 Task: Open a blank worksheet and write heading  Student grades data  Add 10 students name:-  'Joshua Rivera, Zoey Coleman, Ryan Wright, Addison Bailey, Jonathan Simmons, Brooklyn Ward, Caleb Barnes, Audrey Collins, Gabriel Perry, Sofia Bell. ' in September Last week sales are  100 to 150. Math Grade:-  90, 95, 80, 92, 85,88, 90, 78, 92, 85.Science Grade:-  85, 87, 92, 88, 90, 85, 92, 80, 88, 90.English Grade:-  92, 90, 85, 90, 88, 92, 85, 82, 90, 88.History Grade:-  88, 92, 78, 95, 90, 90, 80, 85, 92, 90. Total use the formula   =SUM(D2:G2) then presss enter. Save page auditingSalesDashboard
Action: Mouse moved to (15, 17)
Screenshot: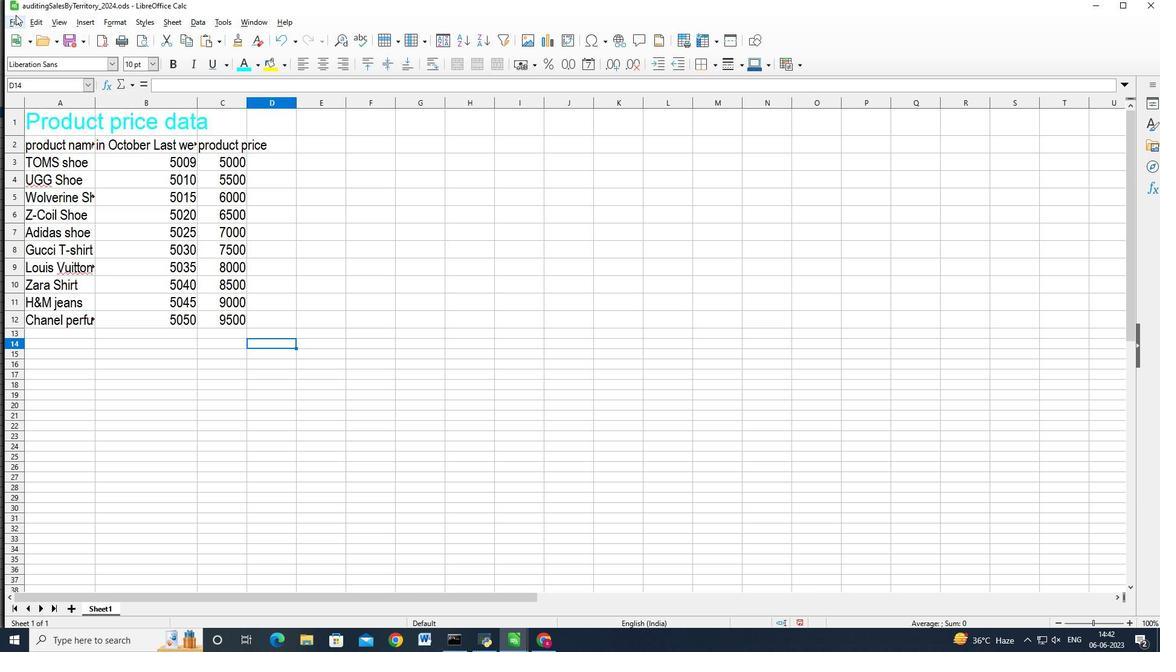 
Action: Mouse pressed left at (15, 17)
Screenshot: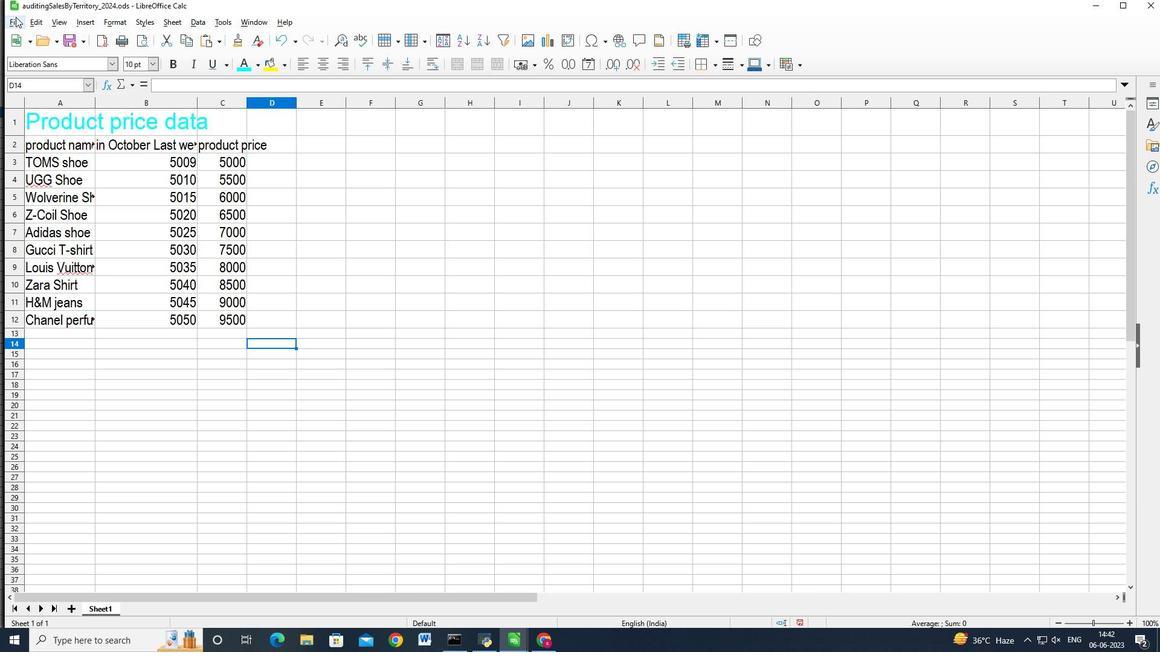 
Action: Mouse moved to (229, 52)
Screenshot: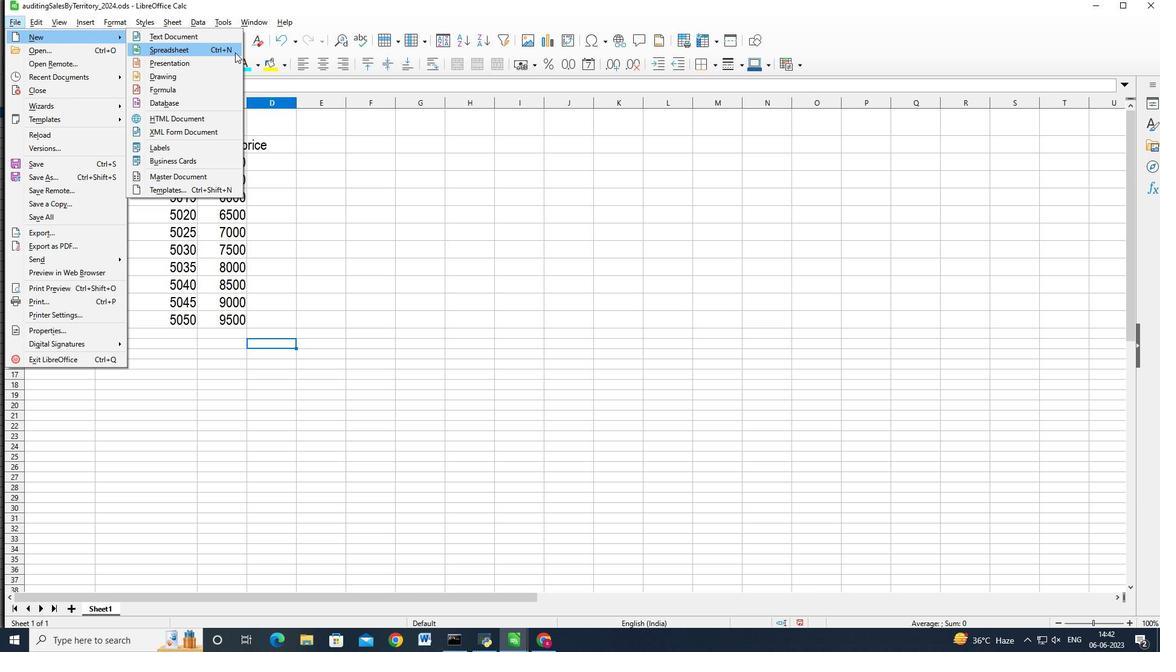 
Action: Mouse pressed left at (229, 52)
Screenshot: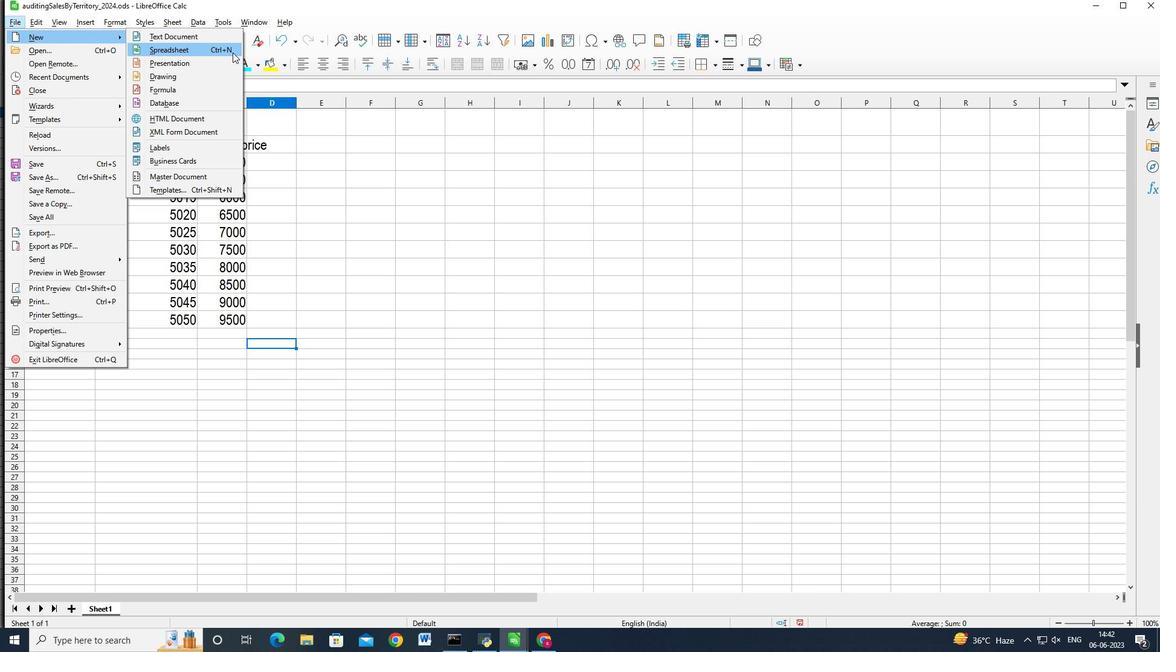 
Action: Mouse moved to (281, 119)
Screenshot: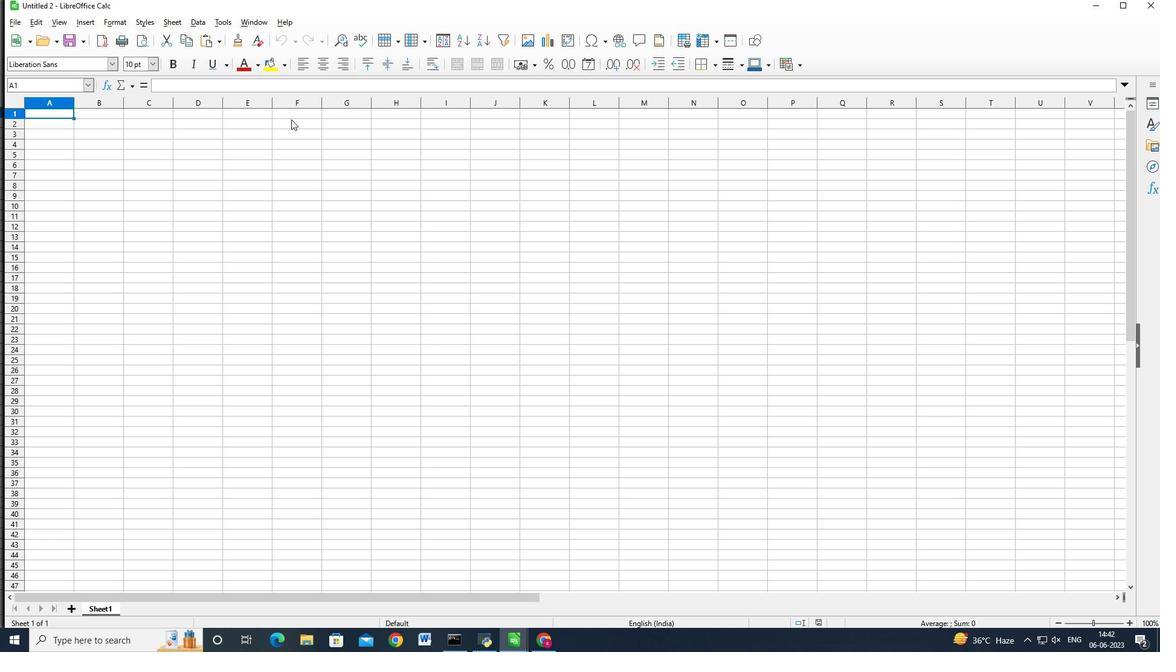 
Action: Key pressed <Key.shift_r><Key.shift_r><Key.shift_r><Key.shift_r><Key.shift_r><Key.shift_r><Key.shift_r><Key.shift_r><Key.shift_r>Student<Key.space><Key.shift>H<Key.backspace>grades<Key.space>data<Key.enter>student<Key.space>name<Key.enter><Key.shift><Key.shift><Key.shift><Key.shift><Key.shift><Key.shift><Key.shift><Key.shift><Key.shift><Key.shift><Key.shift>Joshua<Key.space><Key.shift>Rivera<Key.enter><Key.shift>Zoey<Key.space><Key.shift>Coleman<Key.enter><Key.shift>Ryan<Key.space><Key.shift>Wright<Key.enter><Key.shift_r>Addison<Key.space><Key.shift>Bailey<Key.enter><Key.shift>John<Key.backspace>athan<Key.space><Key.shift>Simmons<Key.enter><Key.shift>Brooklyn<Key.space><Key.shift_r>Ward<Key.enter><Key.shift_r>Caleb<Key.space><Key.shift>Barnes<Key.enter><Key.shift_r>Audrey<Key.space><Key.shift>Collins<Key.enter><Key.shift>Gabriel<Key.space><Key.shift>Perry<Key.enter><Key.shift>Sofia<Key.space><Key.shift>Bell<Key.right><Key.up><Key.up><Key.up><Key.up><Key.up><Key.up><Key.up><Key.up><Key.up><Key.up>in<Key.shift_r><Key.space><Key.shift_r>September<Key.space><Key.shift>Last<Key.space>week<Key.space>sales<Key.enter>100<Key.enter>105<Key.enter>110<Key.enter>115<Key.enter>120<Key.enter>125<Key.enter>130<Key.enter>135<Key.enter>140<Key.enter>145<Key.right><Key.up><Key.up><Key.up><Key.up><Key.up><Key.up><Key.up><Key.up><Key.up><Key.up><Key.up><Key.down><Key.shift>Nat<Key.backspace><Key.backspace><Key.backspace><Key.shift>Math<Key.space><Key.shift>Grade<Key.enter>90<Key.enter>95<Key.enter>80<Key.enter>92<Key.enter>85<Key.enter>88<Key.enter>90<Key.enter>78<Key.enter>90<Key.enter>85<Key.tab><Key.up><Key.up><Key.up><Key.up><Key.up><Key.up><Key.up><Key.up><Key.up><Key.up><Key.shift_r>Science<Key.space><Key.shift>Grade<Key.enter>85<Key.enter>879<Key.backspace><Key.enter>92<Key.enter>88<Key.enter>90<Key.enter>85<Key.enter>90<Key.enter>80<Key.enter>88<Key.enter>90<Key.tab><Key.up><Key.up><Key.up><Key.up><Key.up><Key.up><Key.up><Key.up><Key.up><Key.up><Key.shift_r>English<Key.space><Key.shift>Grade<Key.enter>92<Key.enter>90<Key.enter>85<Key.enter>90<Key.enter>88<Key.enter>92<Key.enter>85<Key.enter>82<Key.enter>90<Key.enter>88<Key.tab><Key.up><Key.up><Key.up><Key.up><Key.up><Key.up><Key.up><Key.up><Key.up><Key.up><Key.shift>History<Key.space><Key.shift_r>Grade<Key.enter>88<Key.tab><Key.right><Key.down><Key.left><Key.left>92<Key.enter>78<Key.enter>84<Key.backspace><Key.backspace>95<Key.enter>90<Key.enter>90<Key.enter>80<Key.enter>85<Key.enter>92<Key.enter>90<Key.tab><Key.up><Key.up><Key.up><Key.up><Key.up><Key.up><Key.up><Key.up><Key.up><Key.up><Key.shift>Total
Screenshot: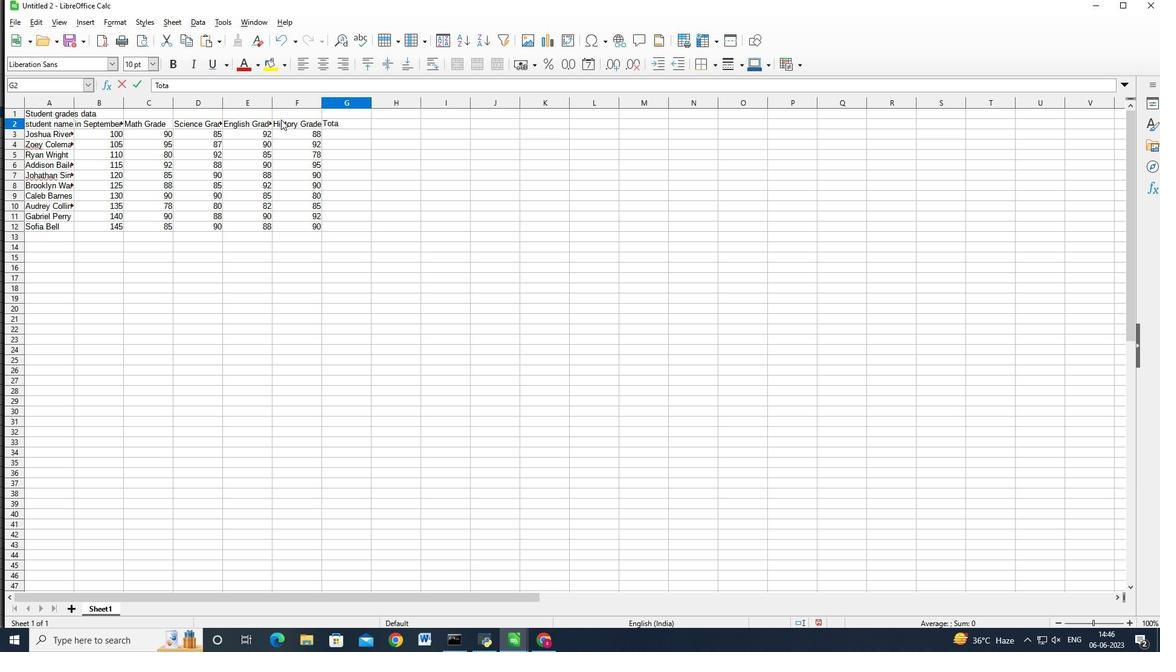 
Action: Mouse moved to (327, 130)
Screenshot: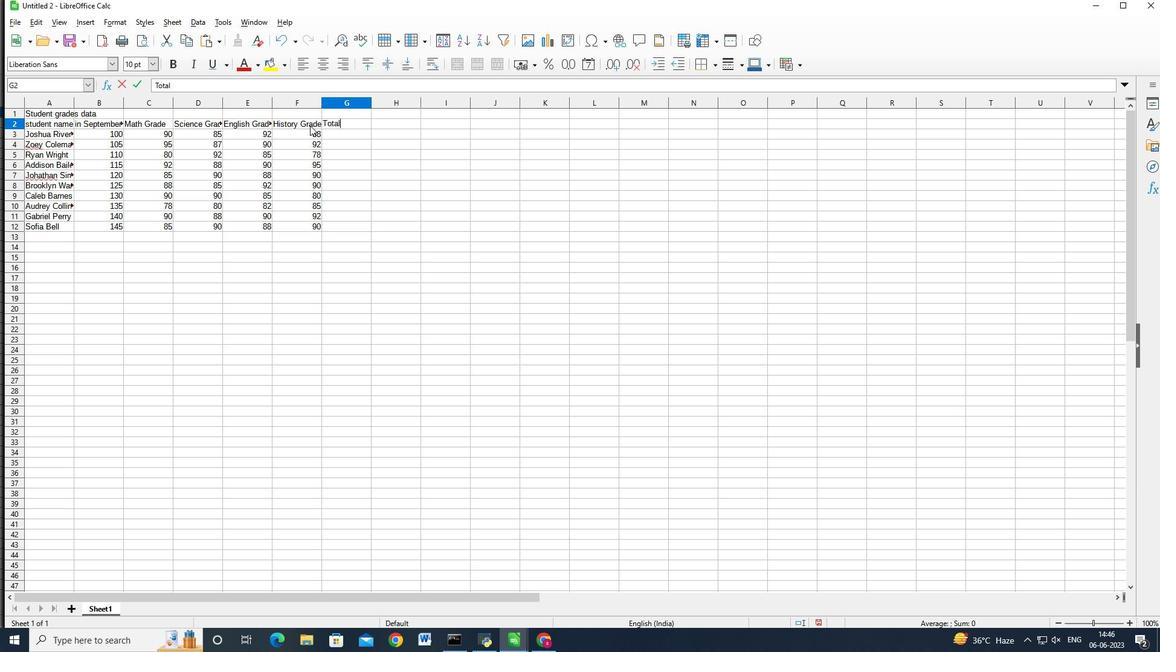 
Action: Mouse pressed left at (327, 130)
Screenshot: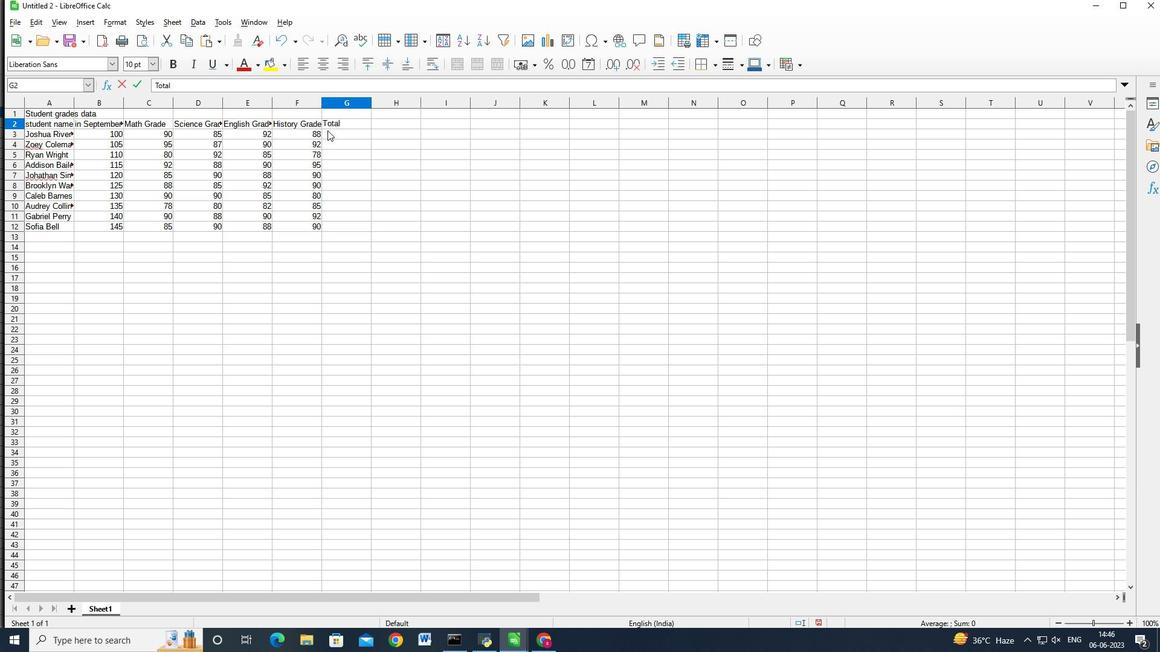 
Action: Key pressed =<Key.caps_lock>SUM<Key.shift>()<Key.left>ctrl+Z<'\x1a'>D2<Key.shift>:G2<Key.enter>
Screenshot: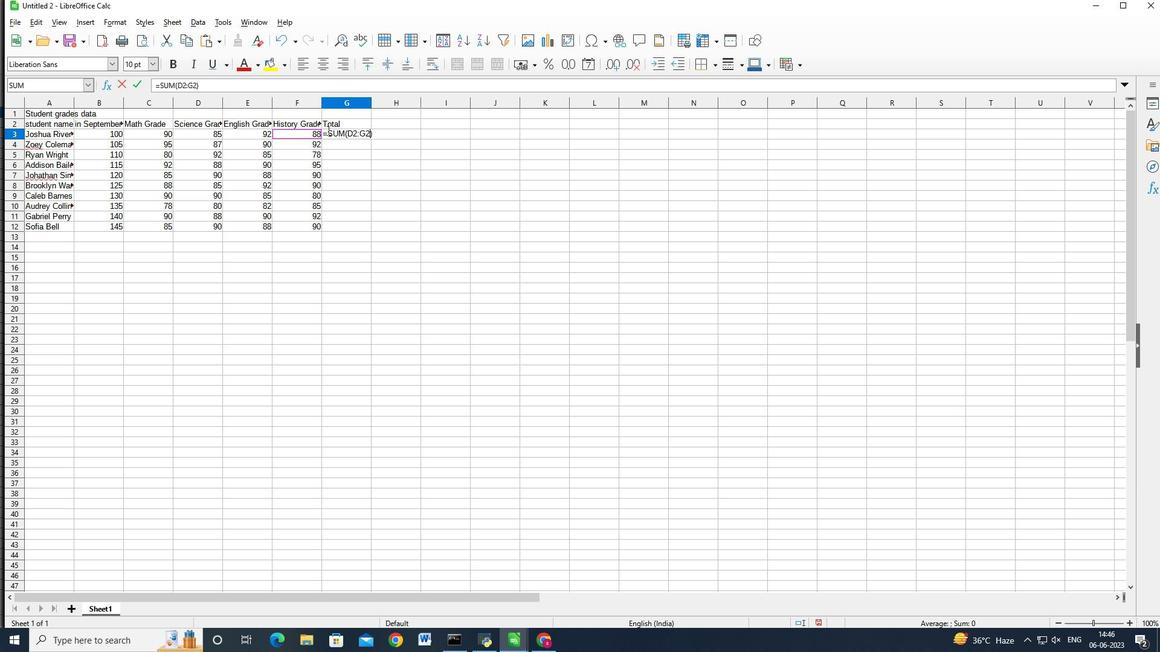 
Action: Mouse pressed left at (327, 130)
Screenshot: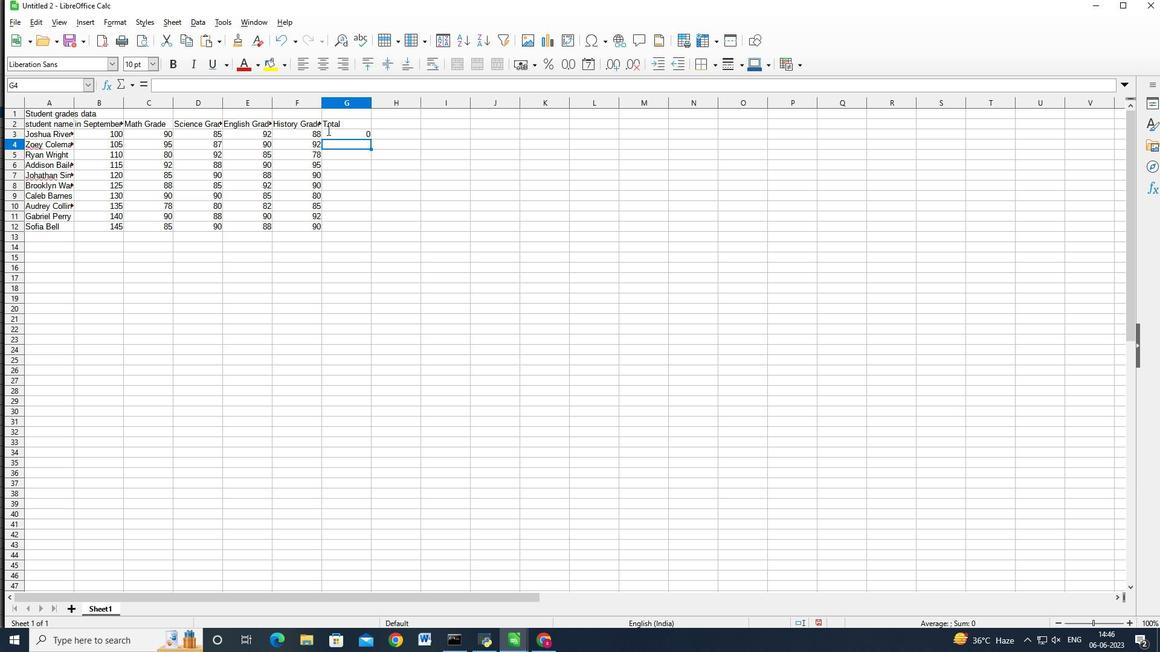 
Action: Mouse moved to (369, 137)
Screenshot: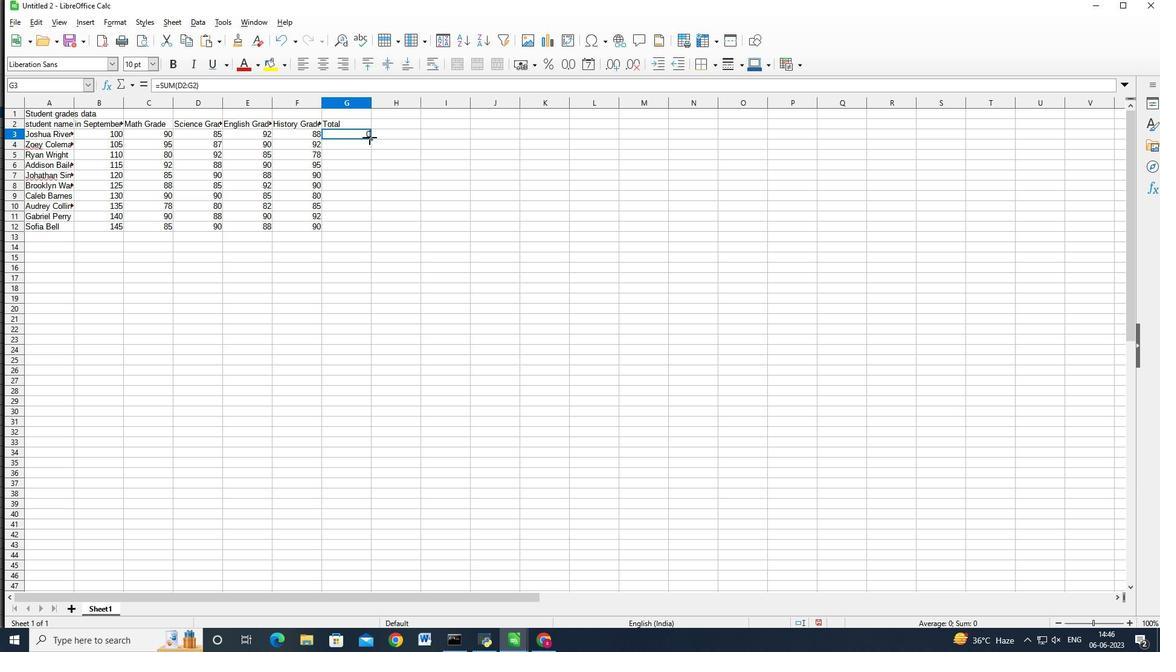 
Action: Mouse pressed left at (369, 137)
Screenshot: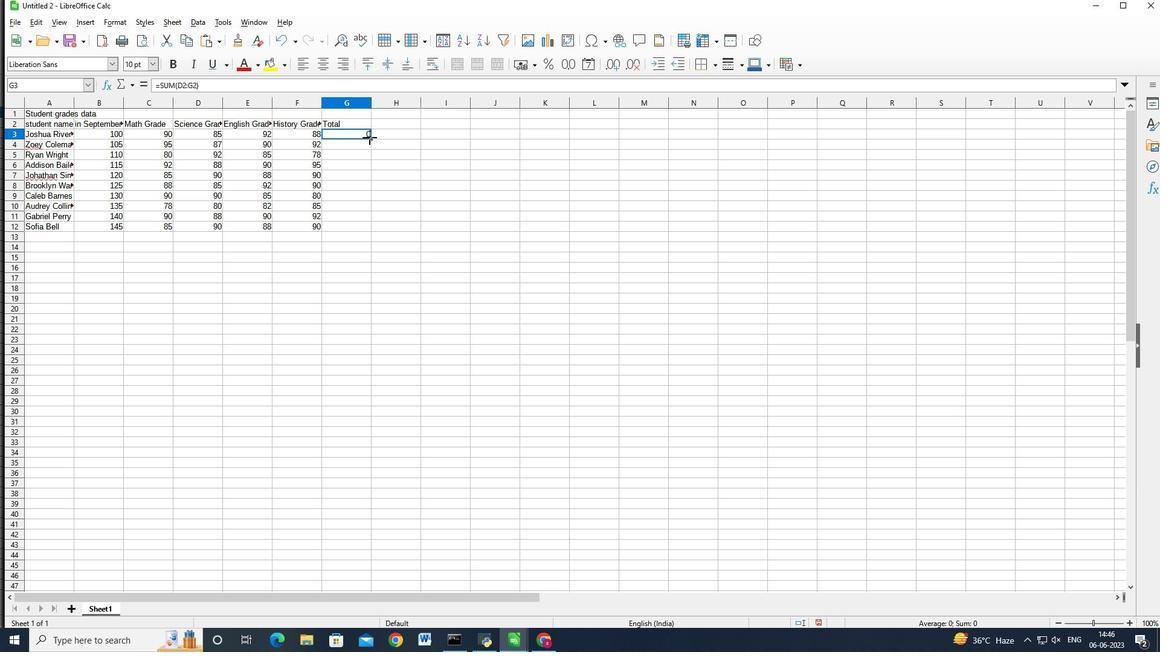 
Action: Mouse moved to (392, 132)
Screenshot: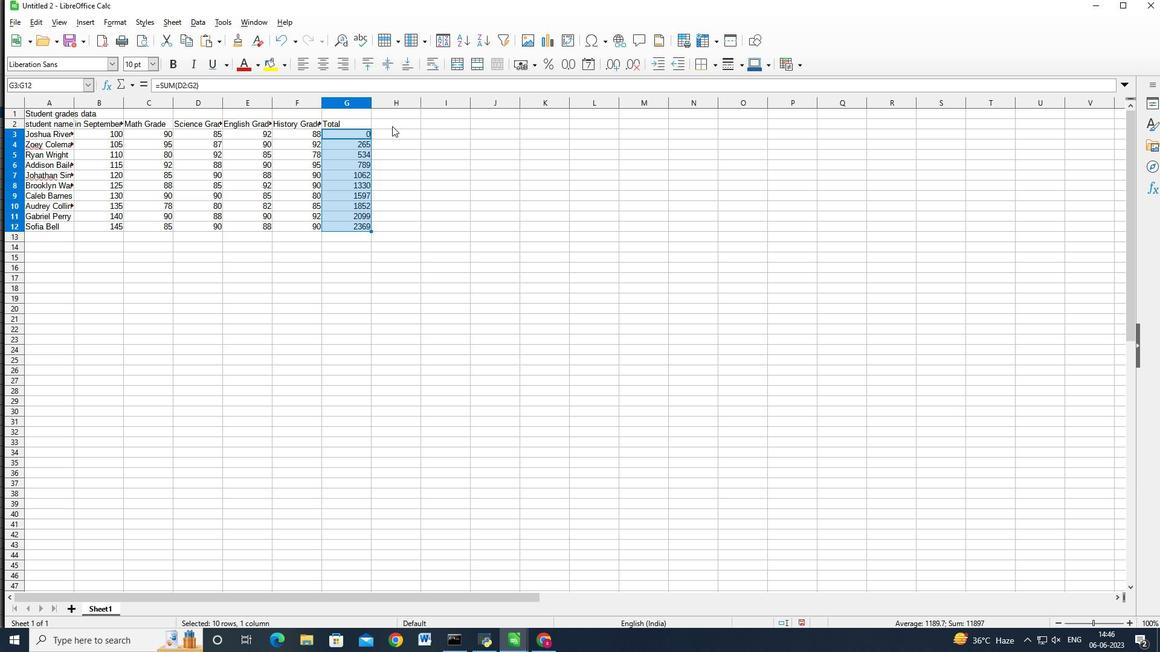 
Action: Mouse pressed left at (392, 132)
Screenshot: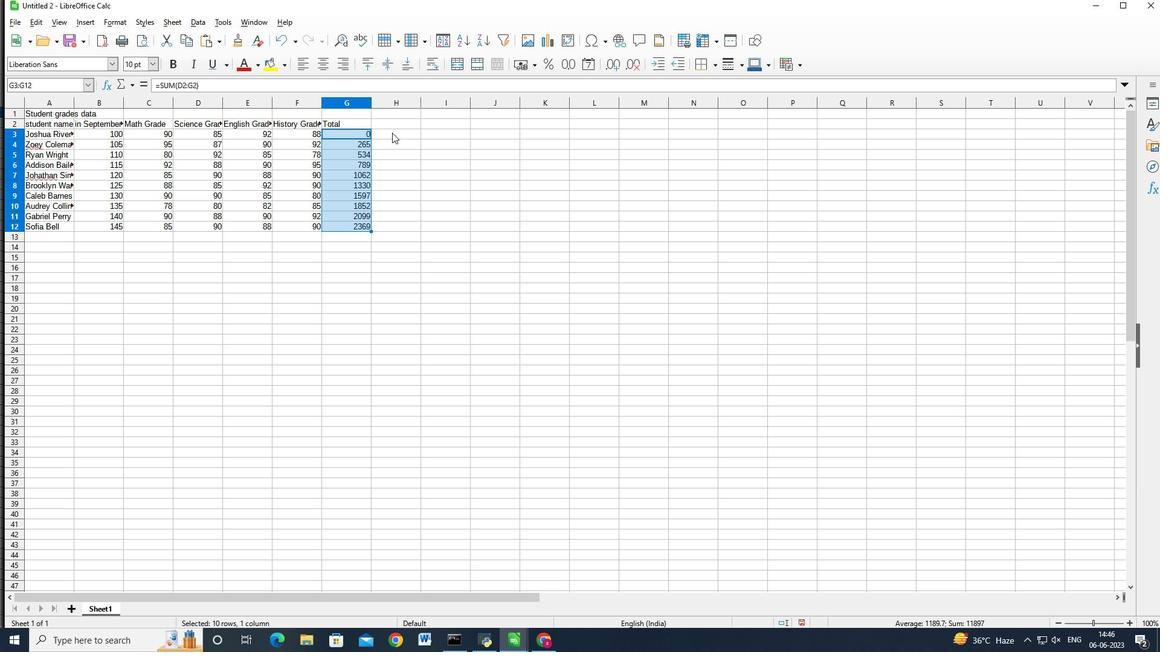 
Action: Mouse moved to (398, 124)
Screenshot: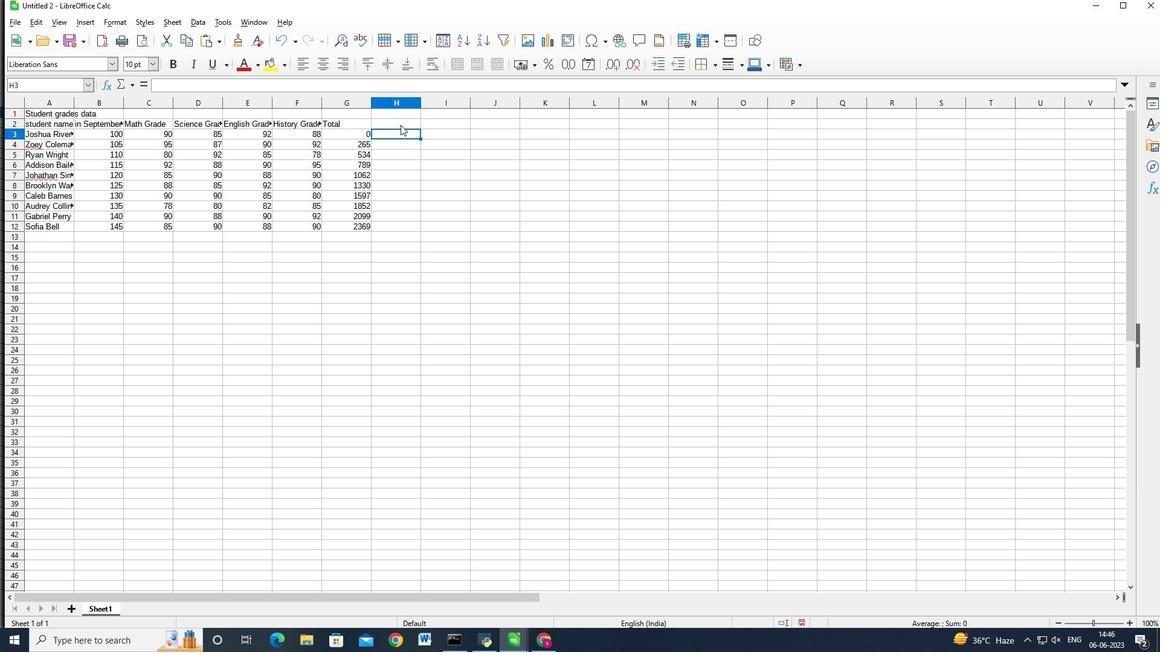 
Action: Mouse pressed left at (398, 124)
Screenshot: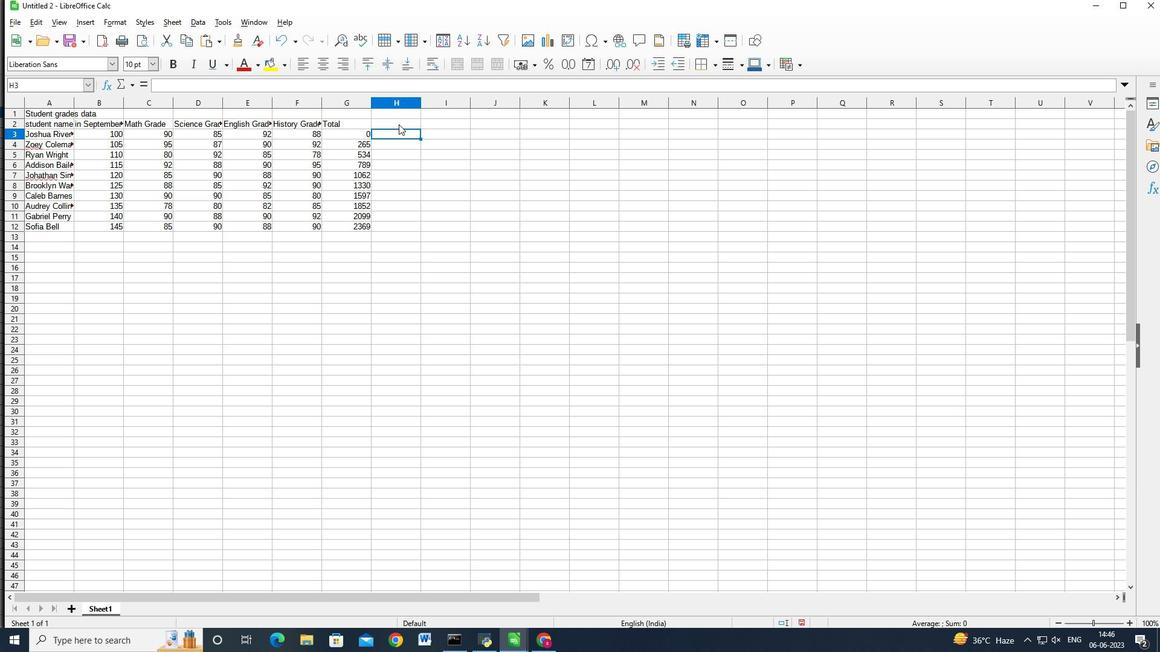 
Action: Mouse moved to (371, 142)
Screenshot: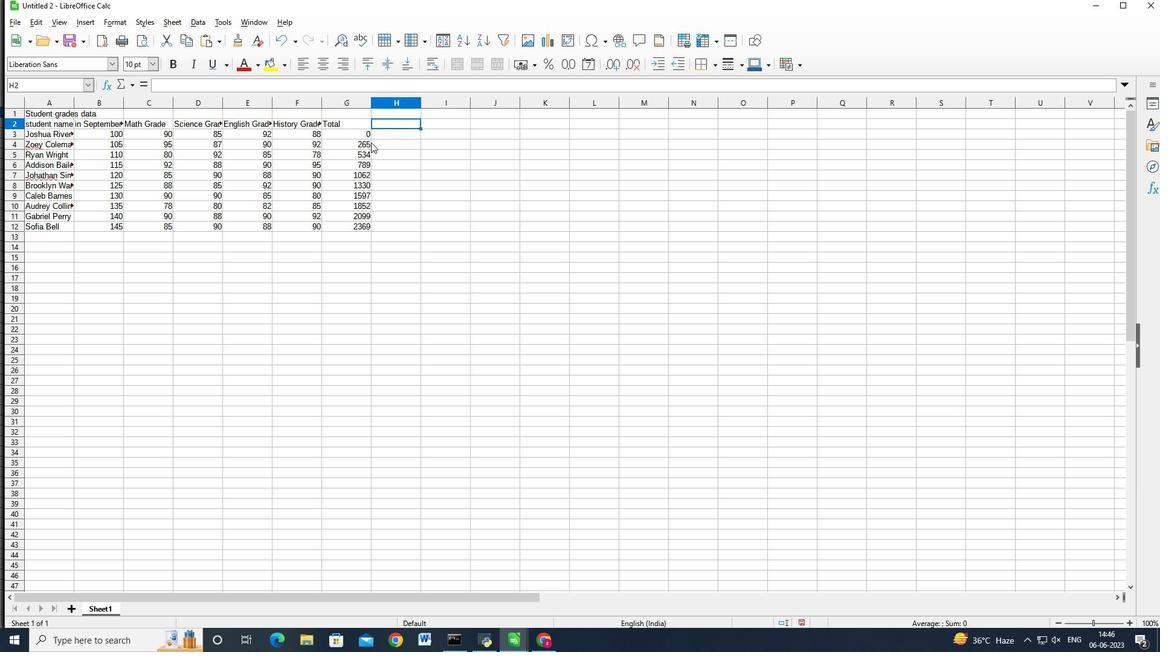 
Action: Key pressed ctrl+S
Screenshot: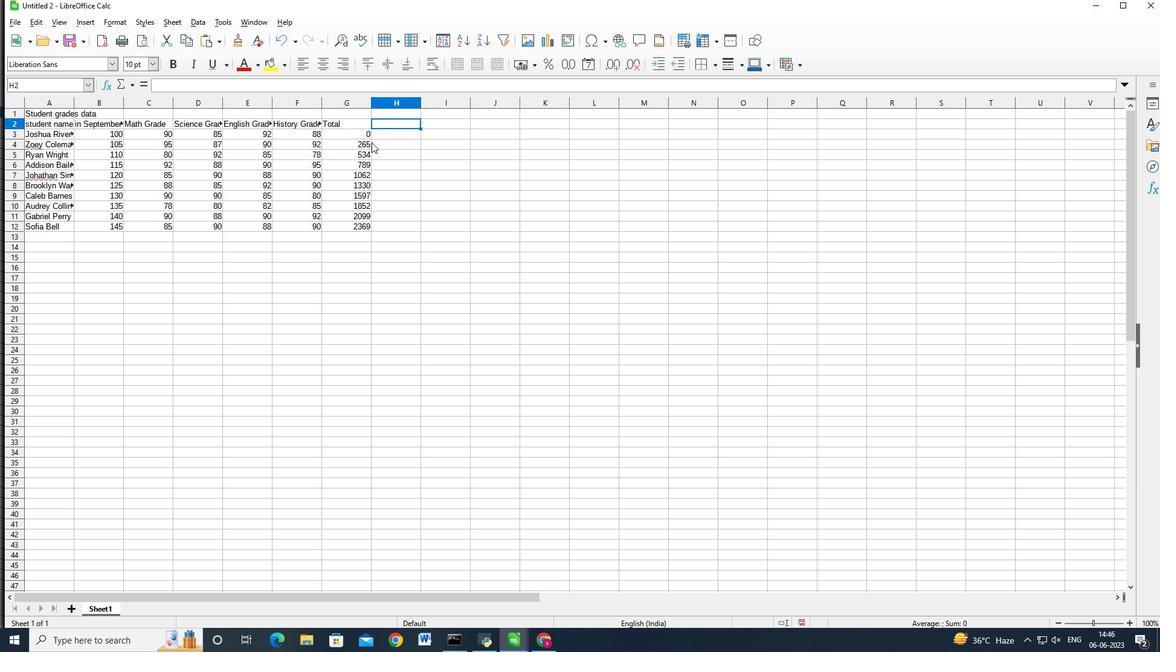 
Action: Mouse moved to (371, 142)
Screenshot: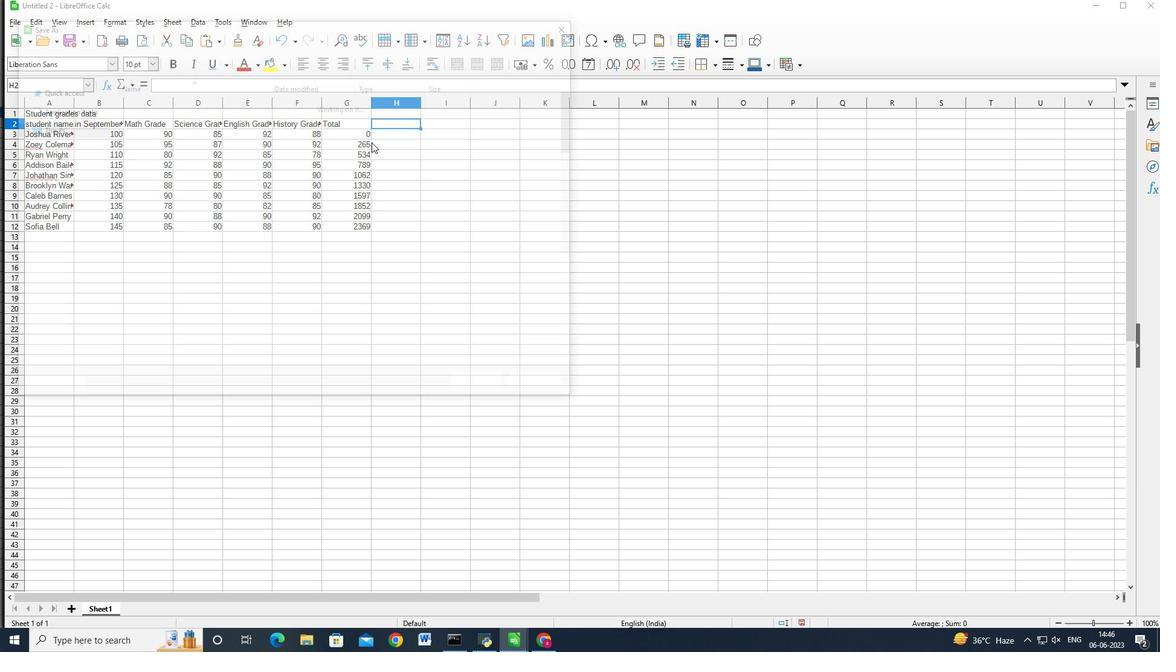 
Action: Key pressed <Key.backspace>AUD<Key.backspace><Key.backspace><Key.backspace><Key.caps_lock>auditing<Key.shift_r>Sales<Key.shift_r>Dashboard<Key.enter>
Screenshot: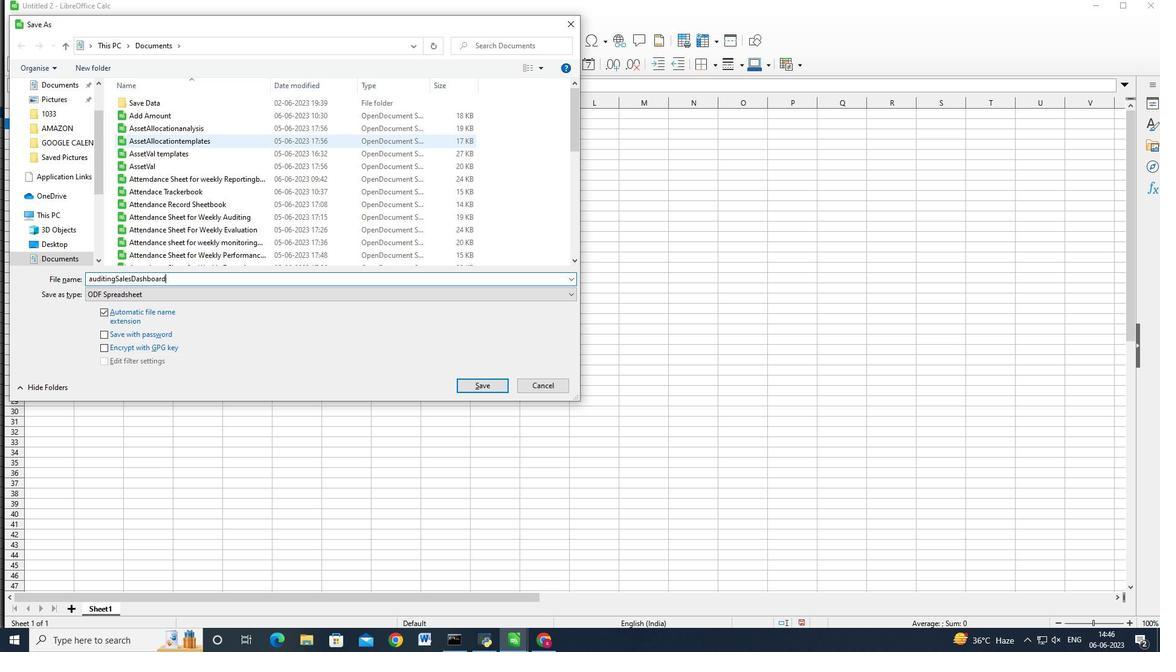 
Action: Mouse moved to (546, 248)
Screenshot: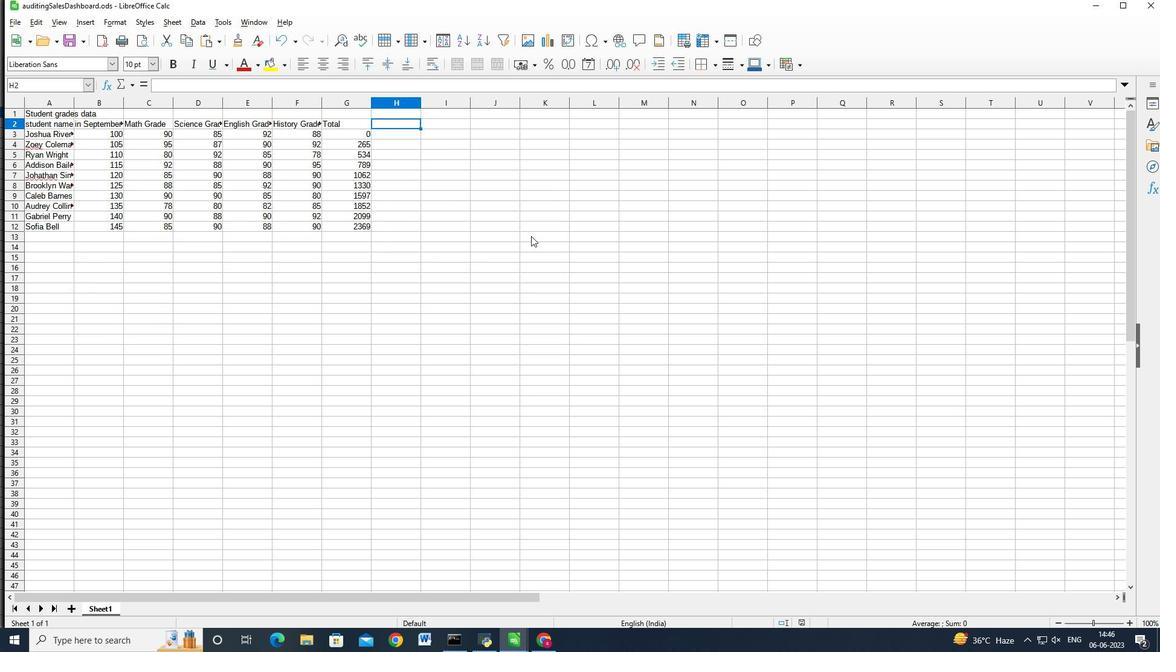 
